 Task: Create Card Project Budget Review in Board Brand Reputation Management to Workspace Ethics and Compliance. Create Card Restaurant Management Review in Board PR Campaign Management to Workspace Ethics and Compliance. Create Card Project Budget Review in Board Public Relations Influencer Event Planning and Management to Workspace Ethics and Compliance
Action: Mouse moved to (328, 152)
Screenshot: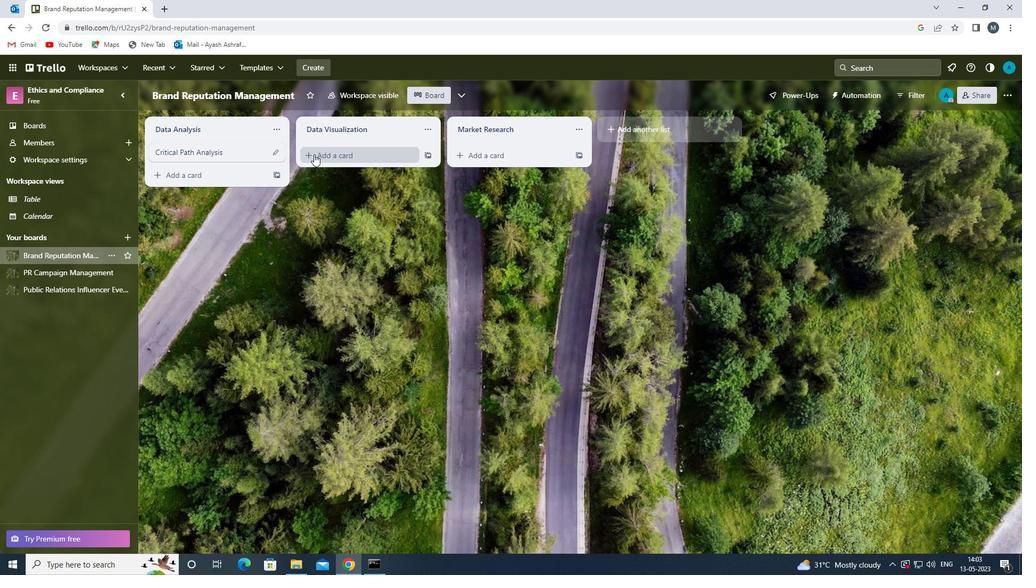 
Action: Mouse pressed left at (328, 152)
Screenshot: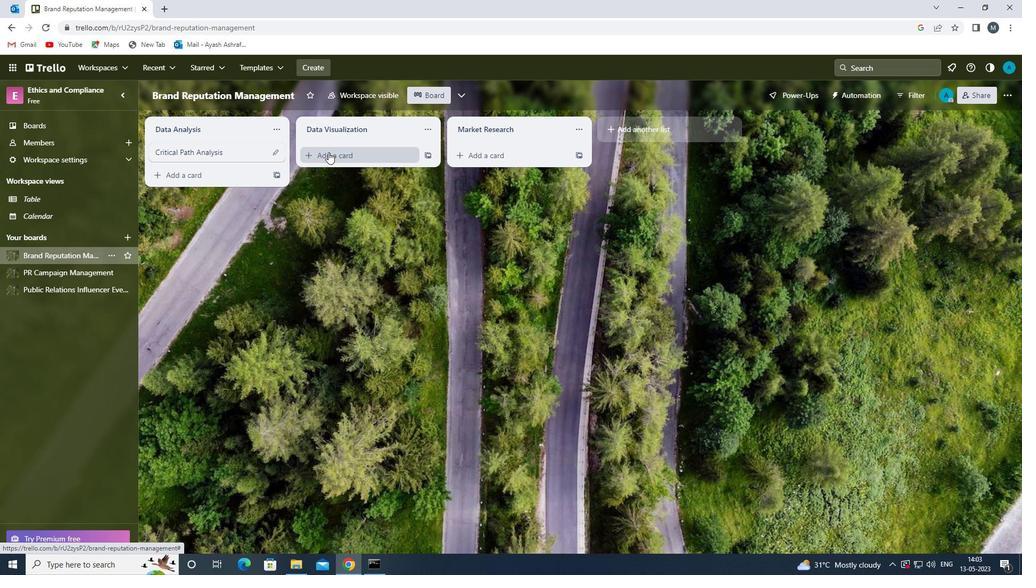 
Action: Mouse moved to (337, 153)
Screenshot: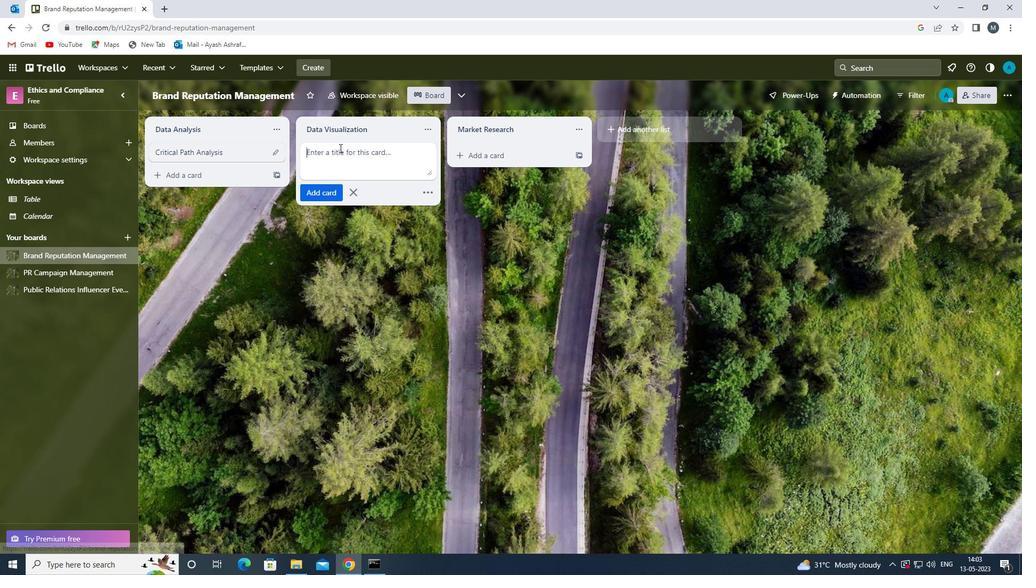 
Action: Mouse pressed left at (337, 153)
Screenshot: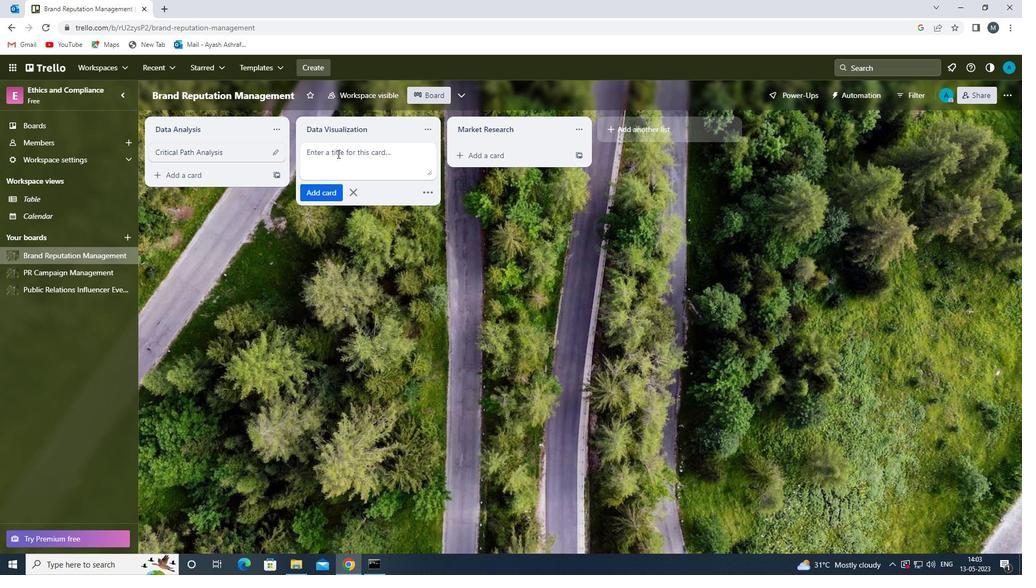 
Action: Key pressed <Key.shift>PROJECT<Key.space><Key.shift>BUDGET<Key.space><Key.shift>REVIEW<Key.space>
Screenshot: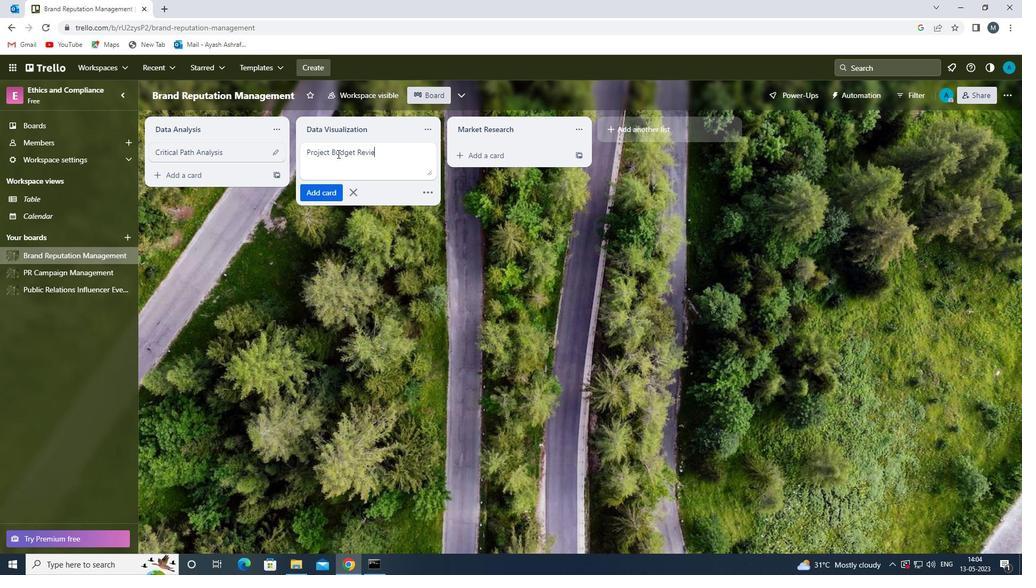 
Action: Mouse moved to (316, 192)
Screenshot: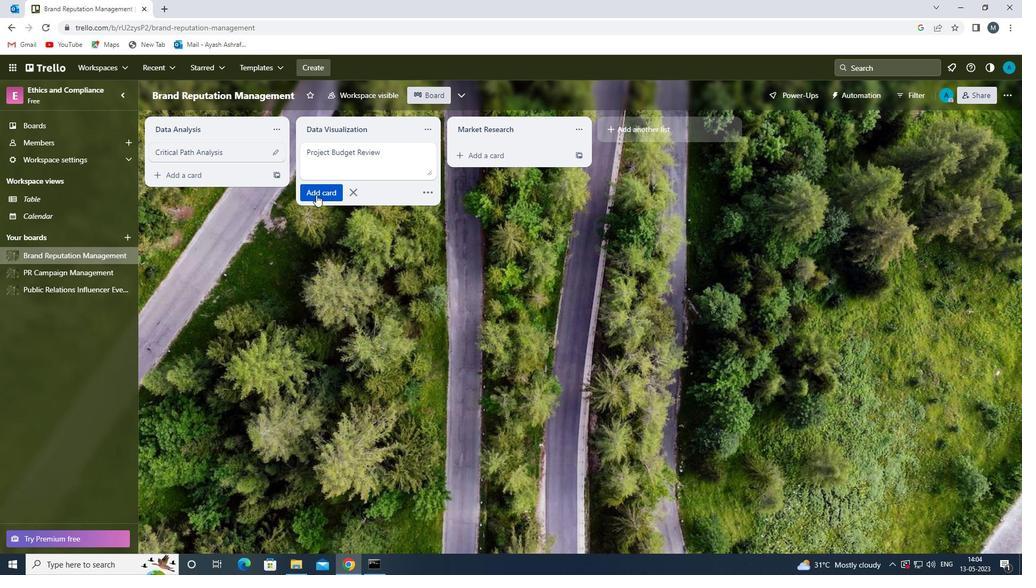 
Action: Mouse pressed left at (316, 192)
Screenshot: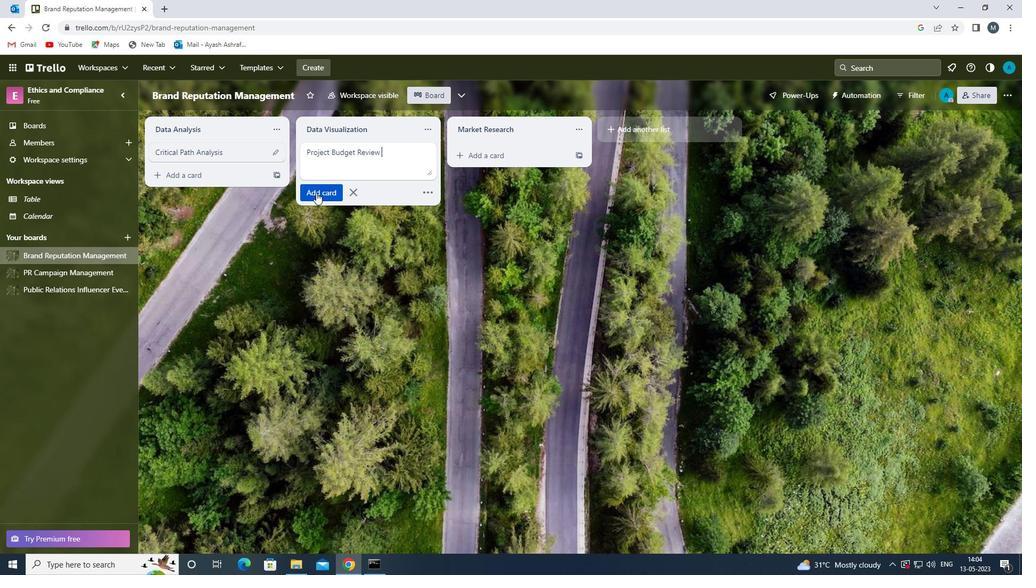 
Action: Mouse moved to (267, 298)
Screenshot: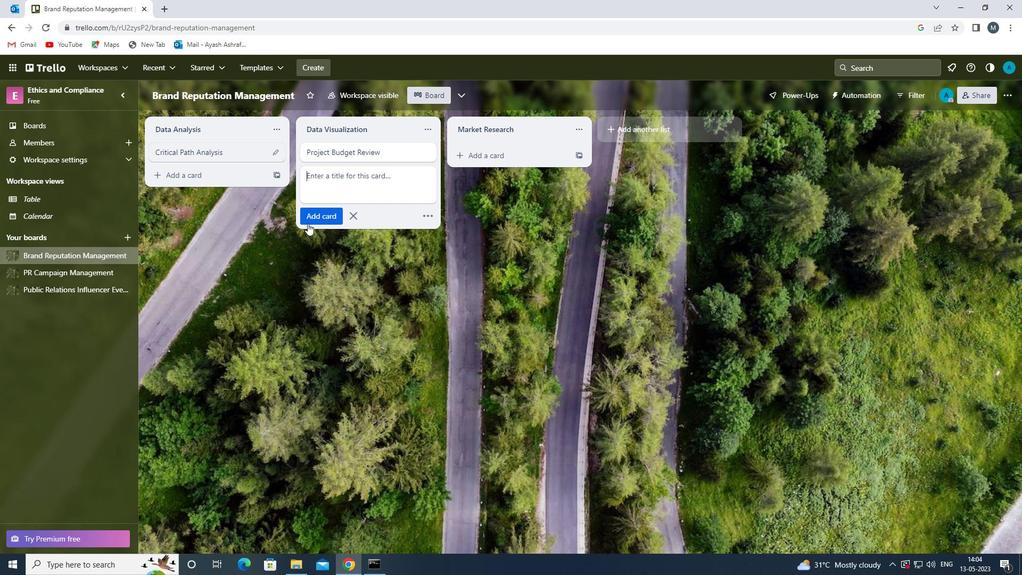 
Action: Mouse pressed left at (267, 298)
Screenshot: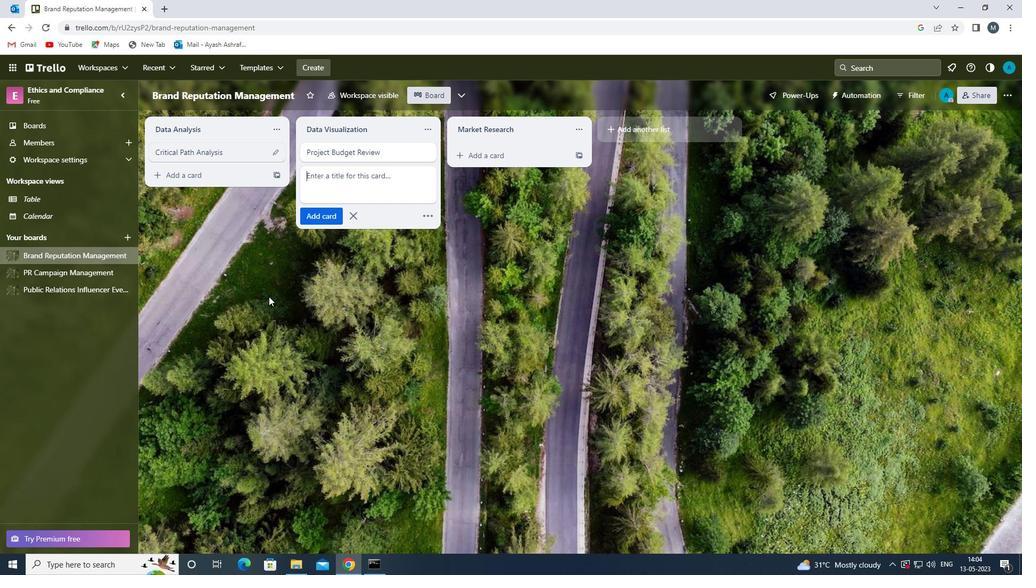 
Action: Mouse moved to (53, 269)
Screenshot: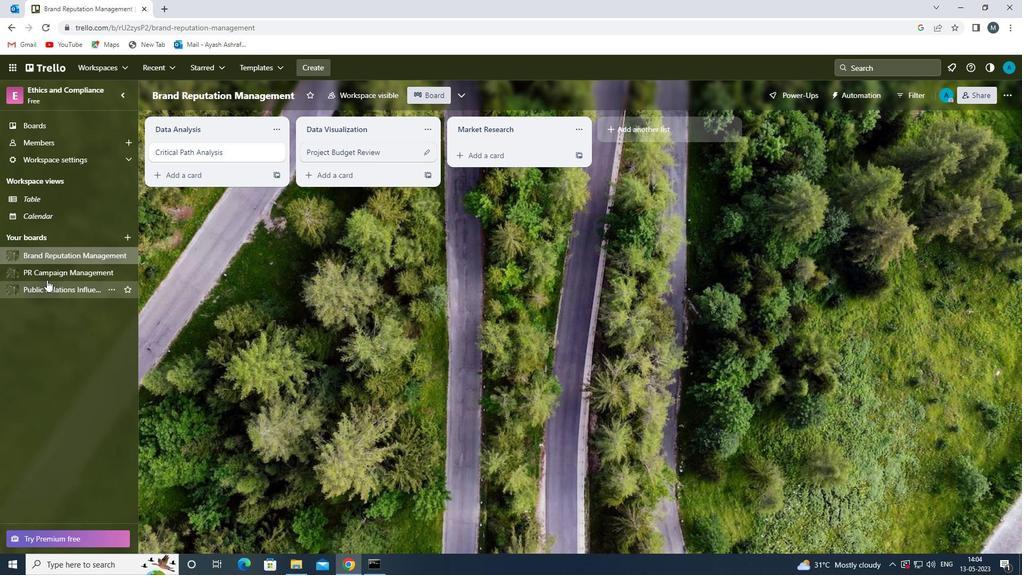 
Action: Mouse pressed left at (53, 269)
Screenshot: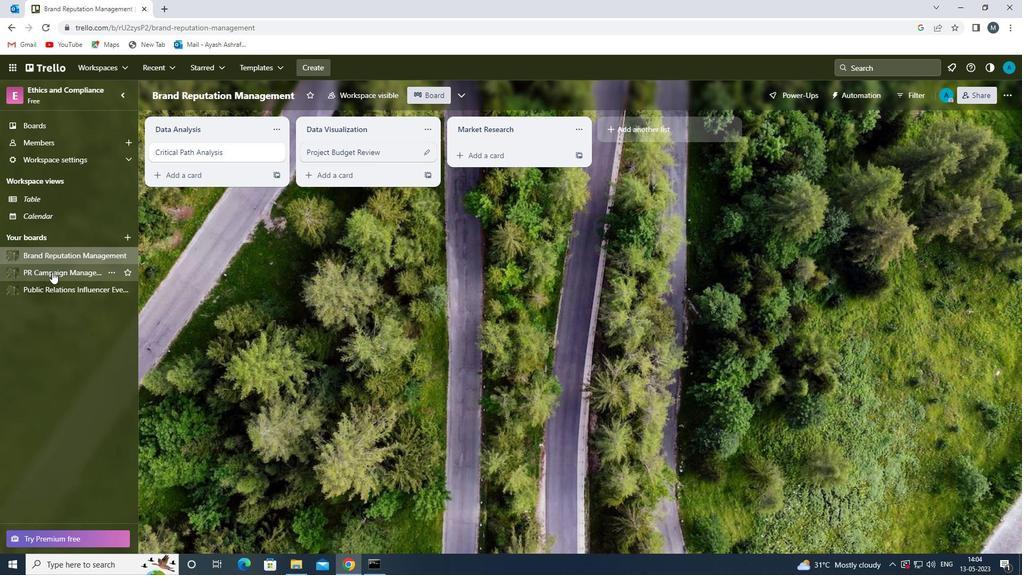 
Action: Mouse moved to (308, 149)
Screenshot: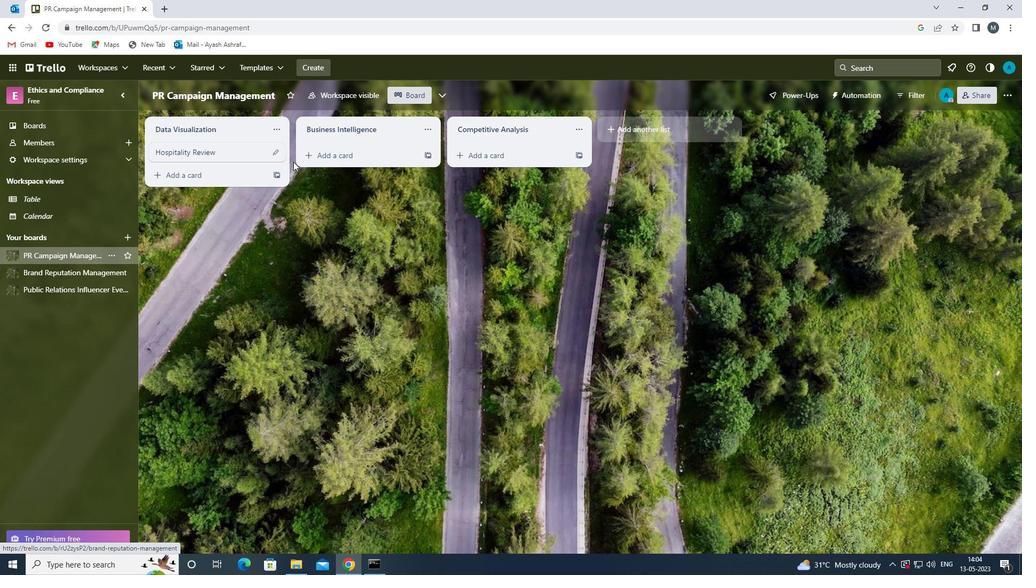 
Action: Mouse pressed left at (308, 149)
Screenshot: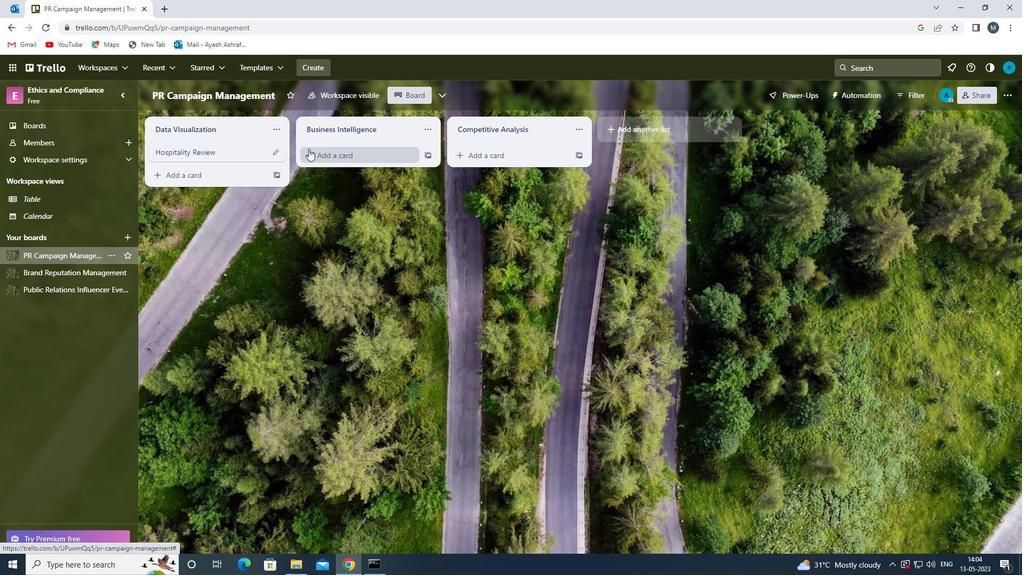 
Action: Mouse moved to (314, 162)
Screenshot: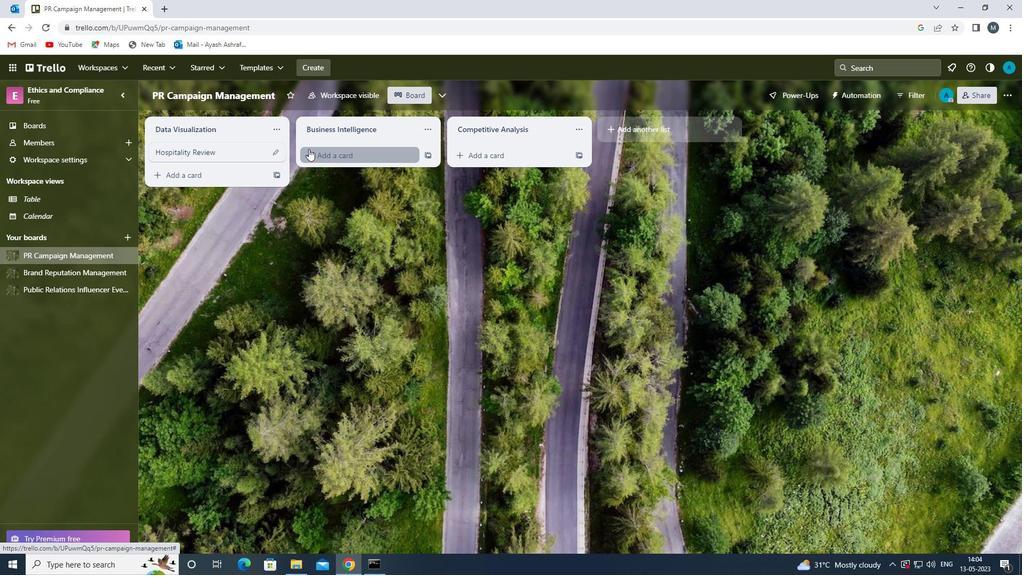 
Action: Mouse pressed left at (314, 162)
Screenshot: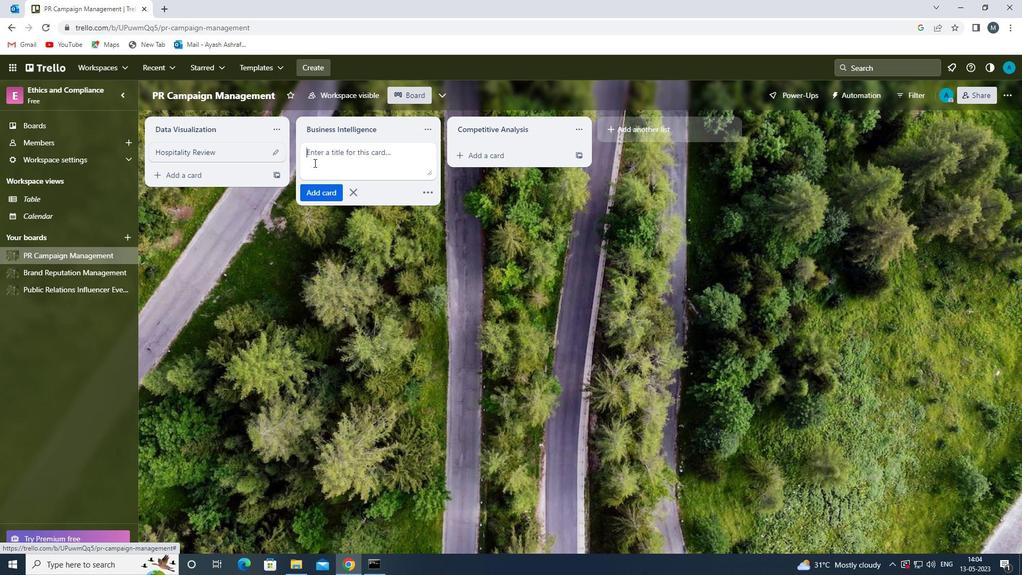 
Action: Key pressed <Key.shift>RESTAURANT<Key.space><Key.shift>MANAGEMENT<Key.space><Key.shift>REVIEW<Key.space>
Screenshot: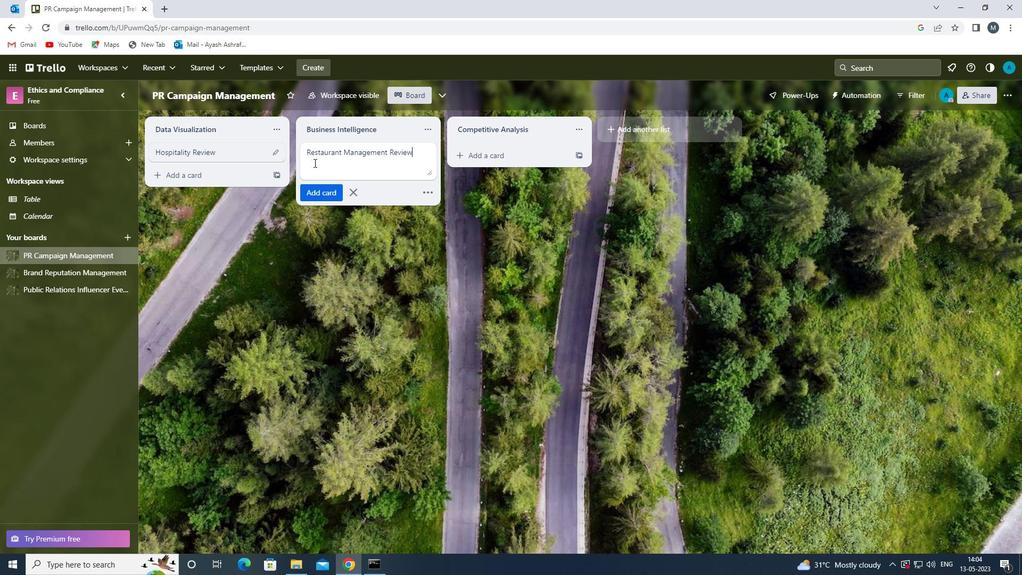 
Action: Mouse moved to (320, 197)
Screenshot: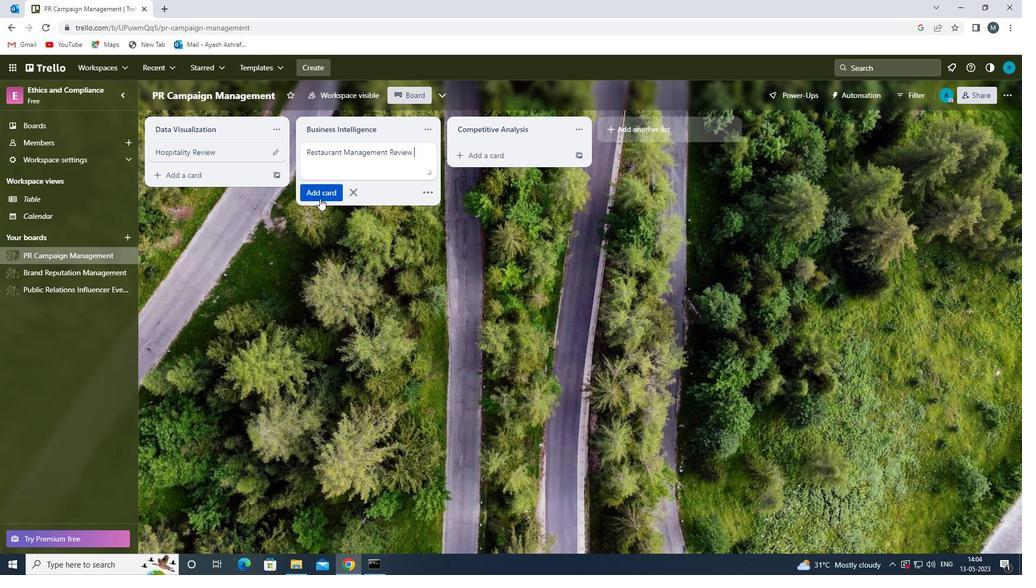 
Action: Mouse pressed left at (320, 197)
Screenshot: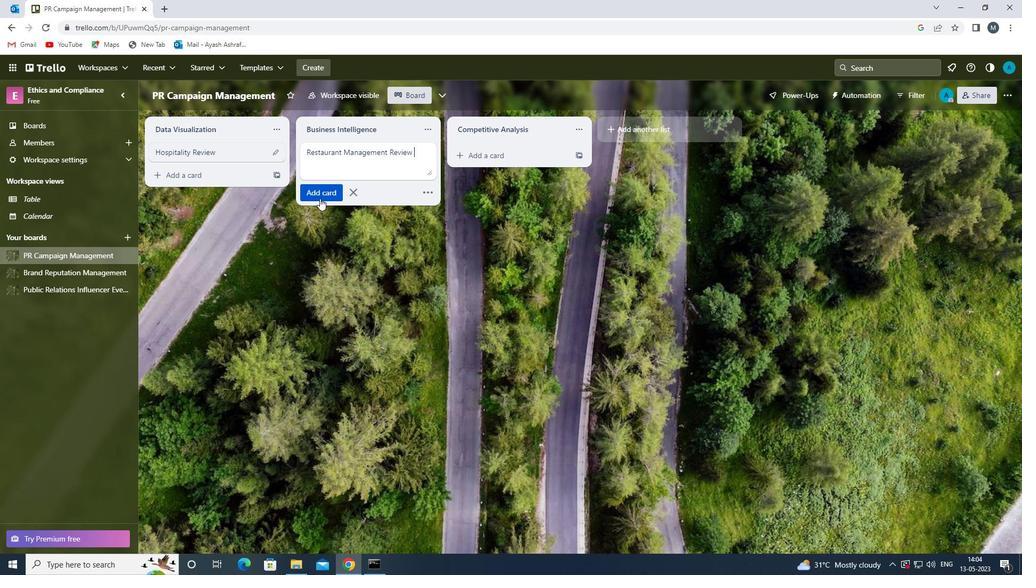 
Action: Mouse moved to (300, 296)
Screenshot: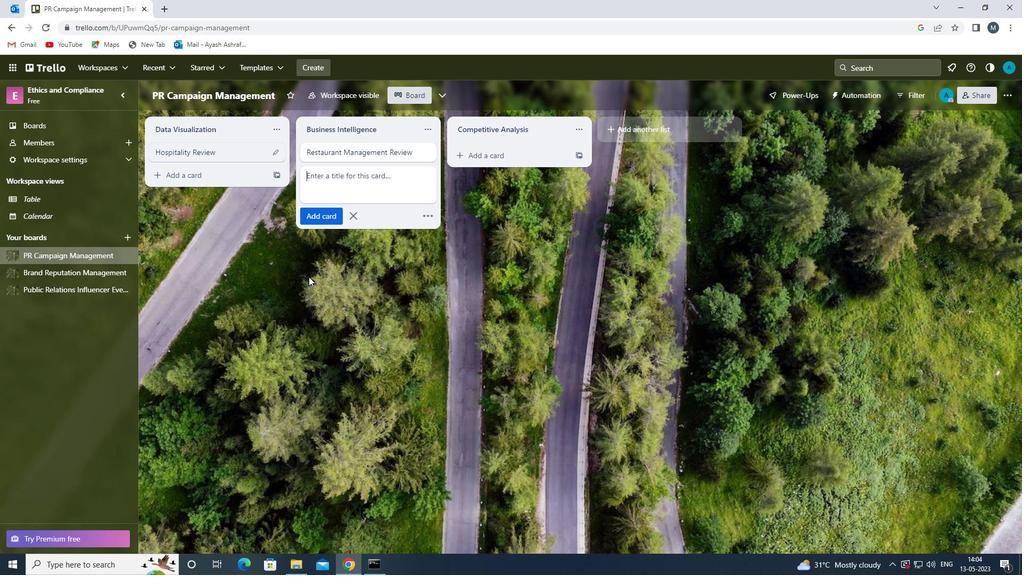 
Action: Mouse pressed left at (300, 296)
Screenshot: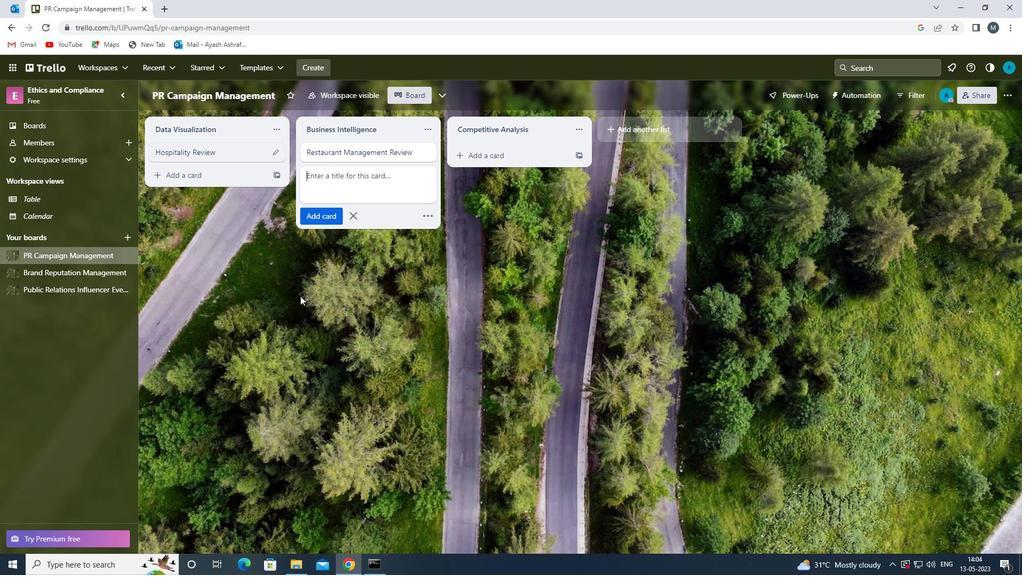 
Action: Mouse moved to (63, 285)
Screenshot: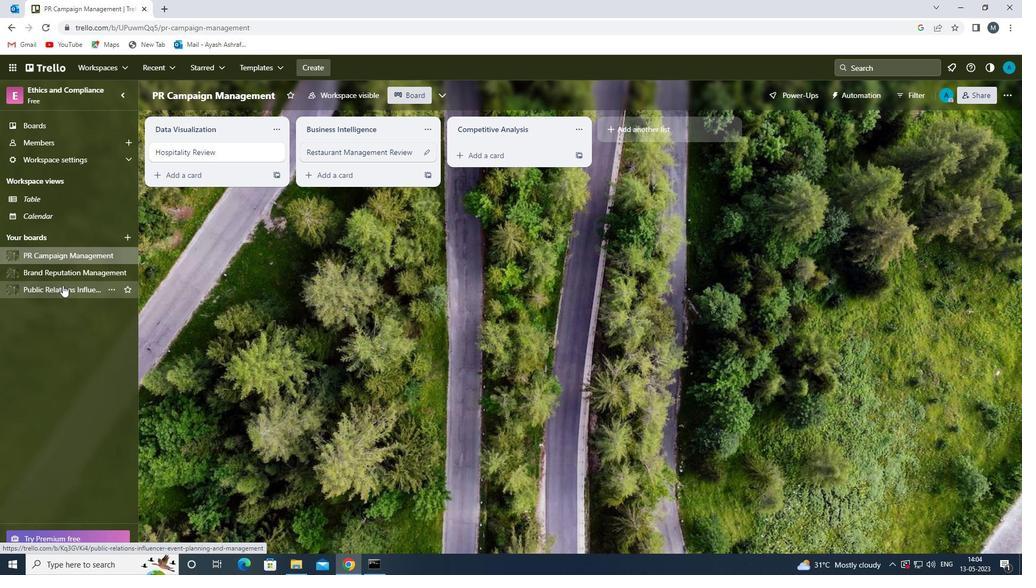 
Action: Mouse pressed left at (63, 285)
Screenshot: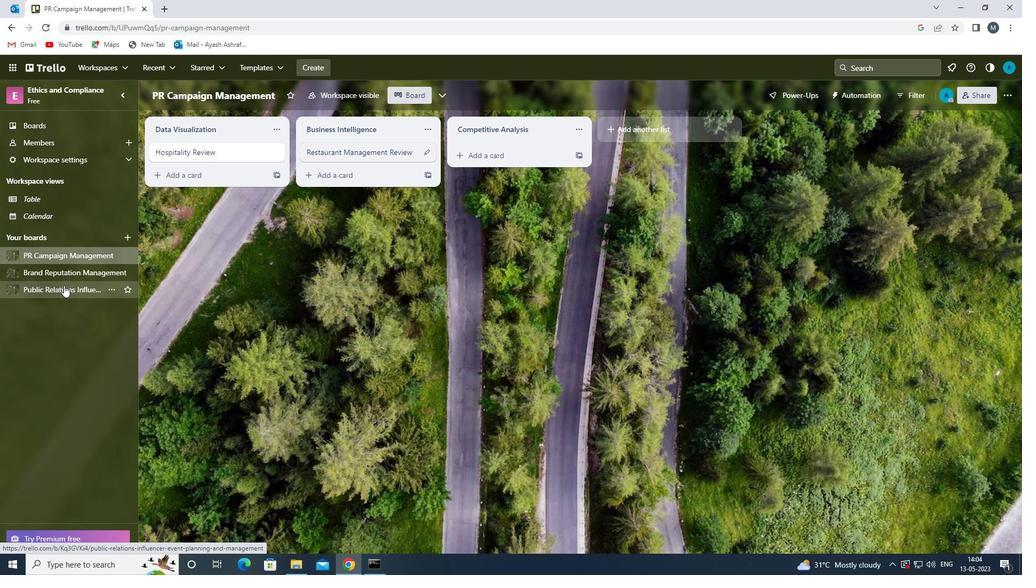 
Action: Mouse moved to (328, 158)
Screenshot: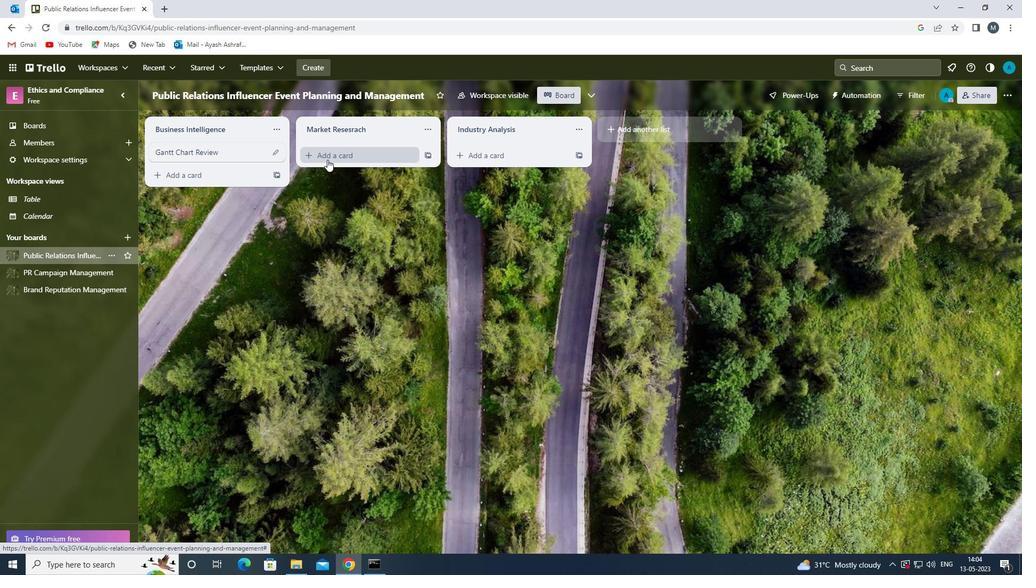 
Action: Mouse pressed left at (328, 158)
Screenshot: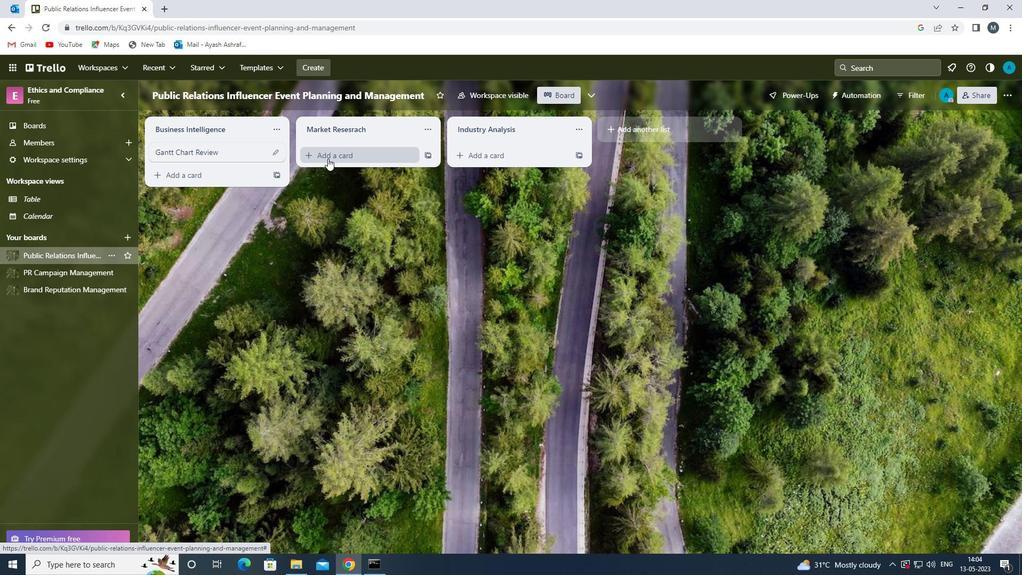 
Action: Mouse moved to (339, 153)
Screenshot: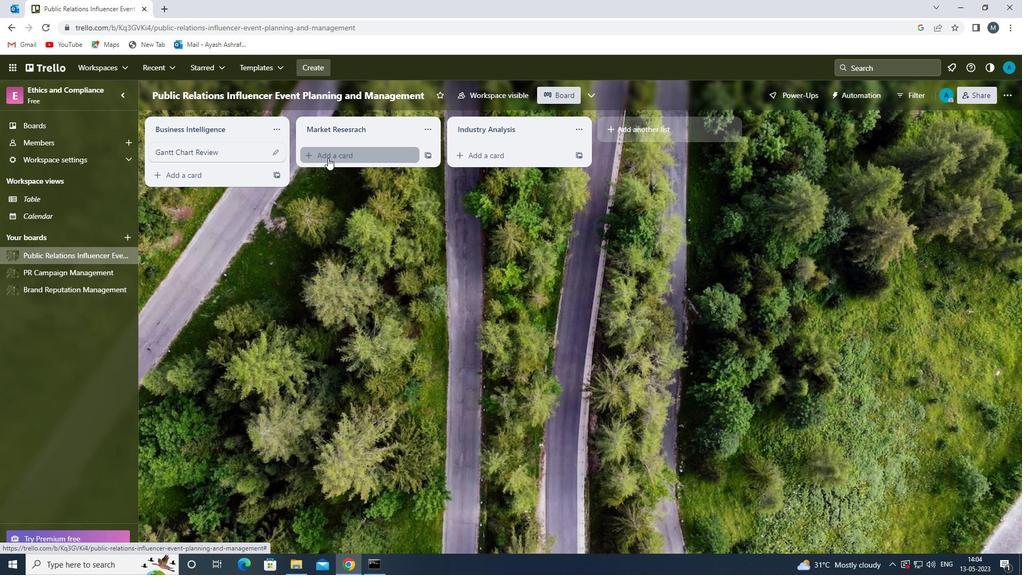 
Action: Mouse pressed left at (339, 153)
Screenshot: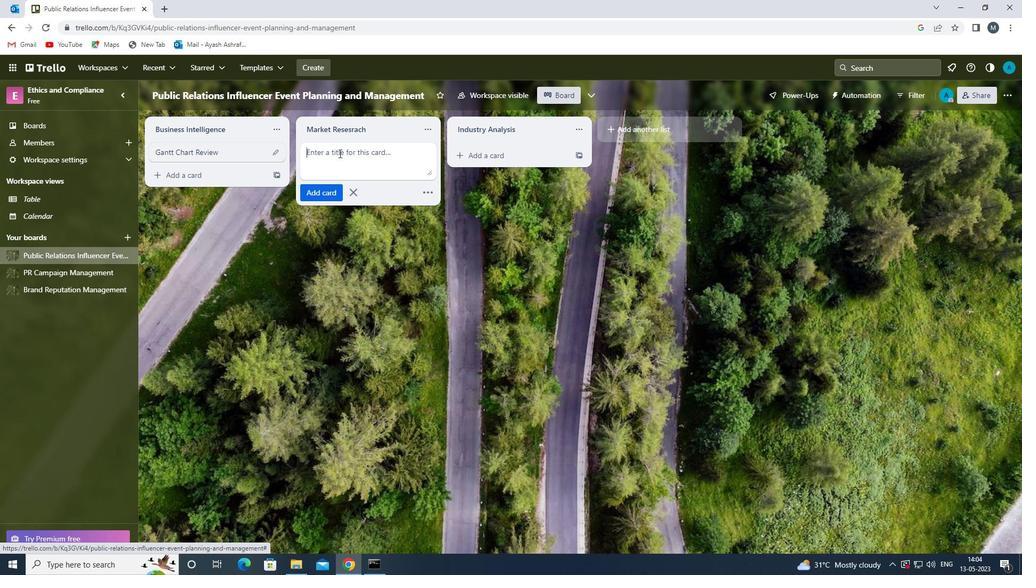 
Action: Key pressed <Key.shift><Key.shift><Key.shift><Key.shift><Key.shift><Key.shift><Key.shift><Key.shift><Key.shift><Key.shift><Key.shift><Key.shift><Key.shift><Key.shift><Key.shift>PROJECT<Key.space><Key.shift>BUDGET<Key.space><Key.shift>REVIEW<Key.space>
Screenshot: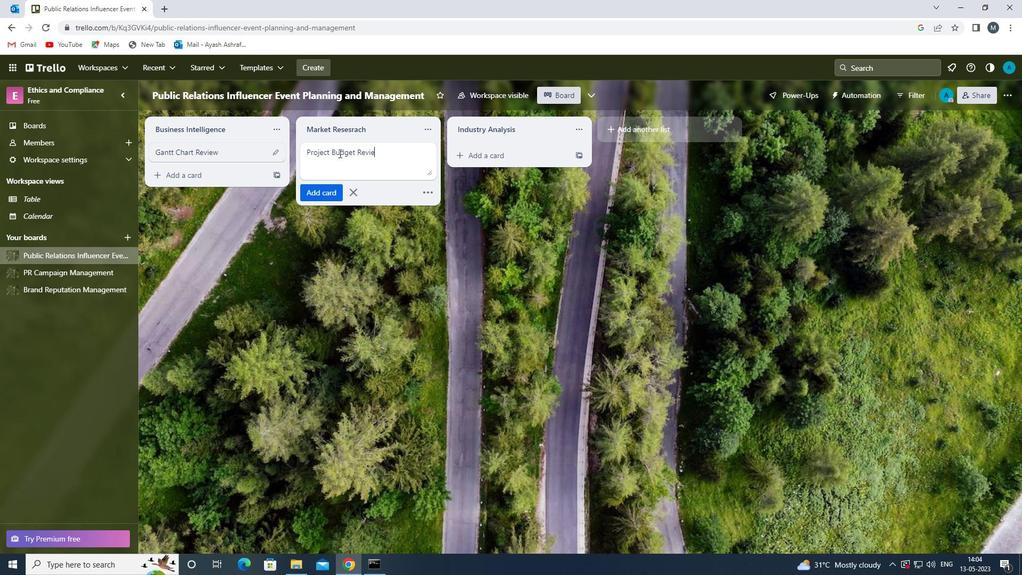 
Action: Mouse moved to (317, 195)
Screenshot: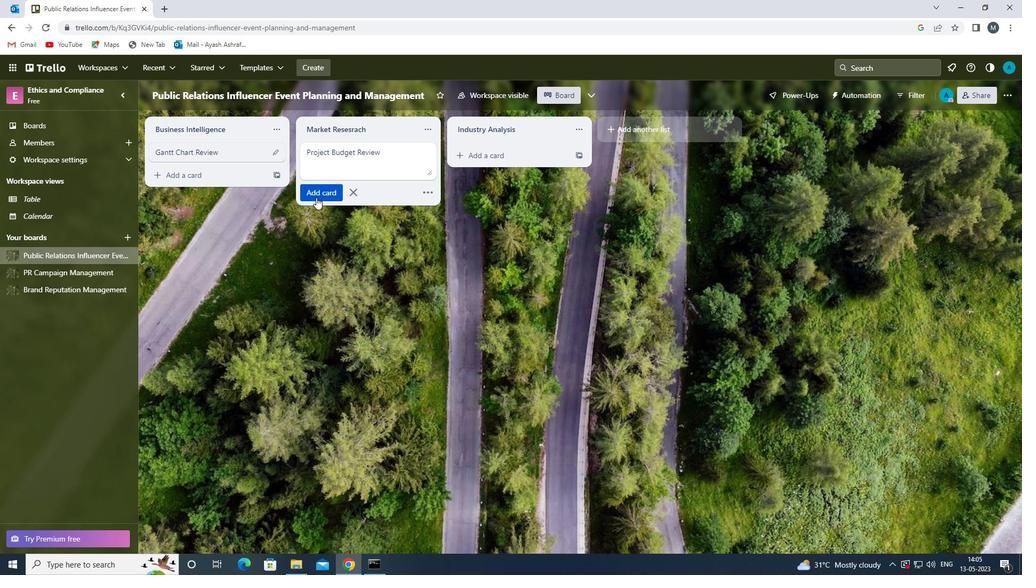 
Action: Mouse pressed left at (317, 195)
Screenshot: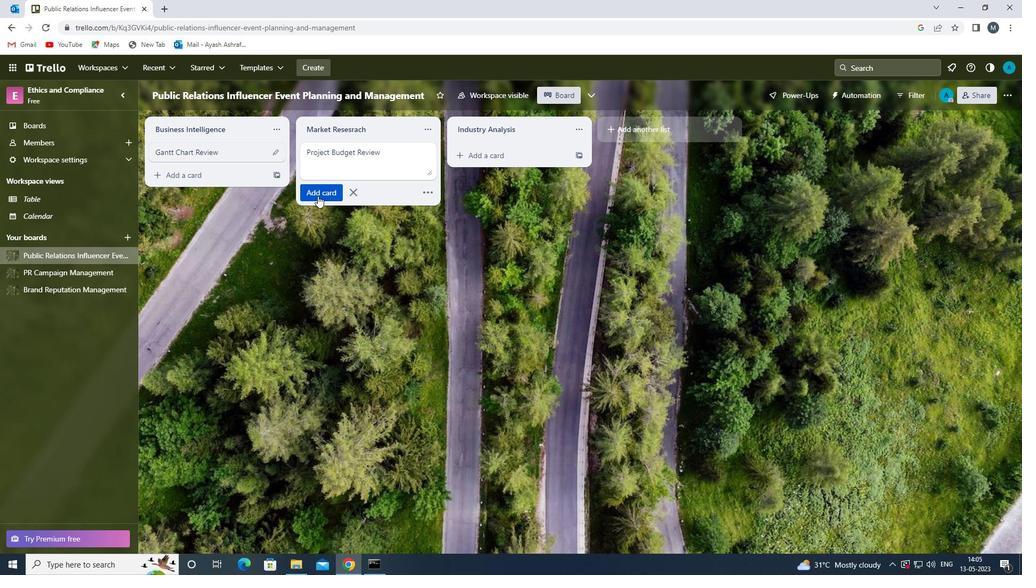 
Action: Mouse moved to (293, 304)
Screenshot: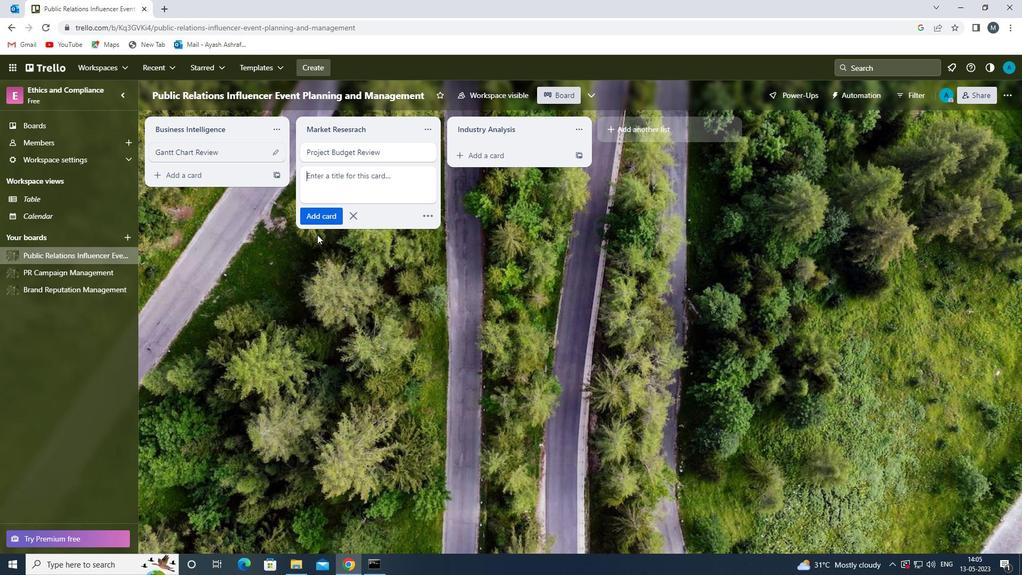 
Action: Mouse pressed left at (293, 304)
Screenshot: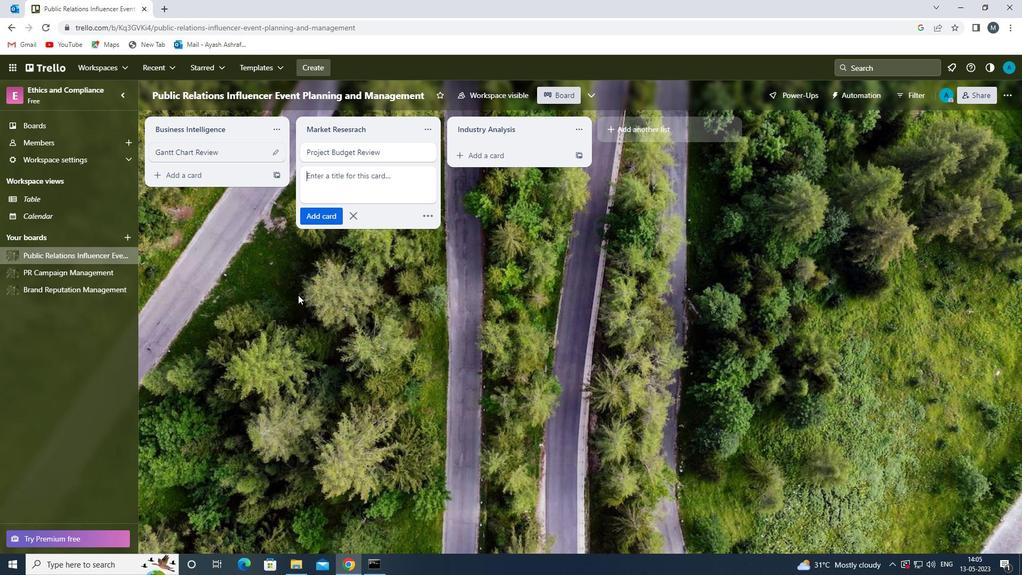 
Action: Mouse moved to (293, 304)
Screenshot: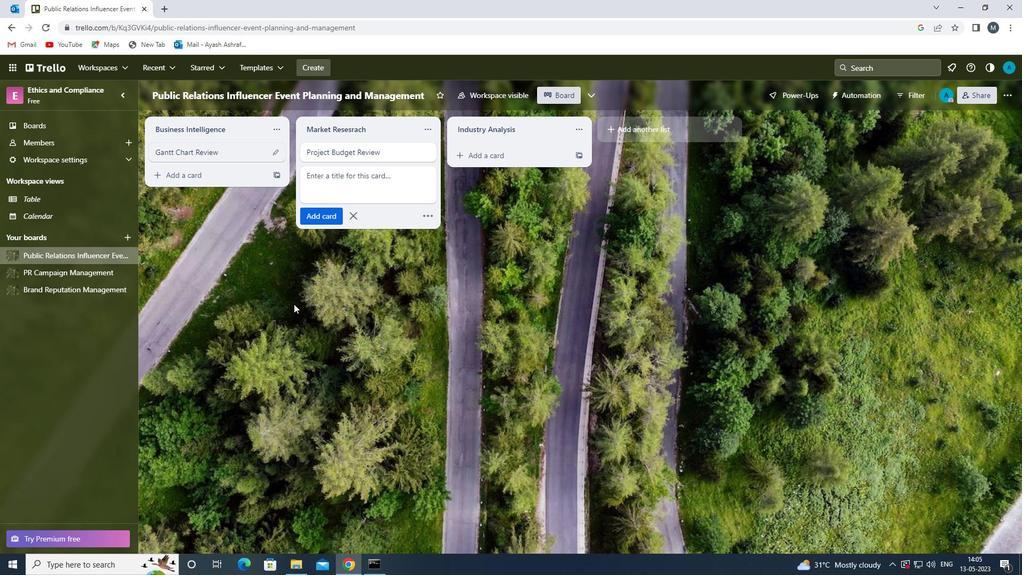
